 Task: Assign in the project ZestTech the issue 'Create a new online platform for online music production courses with advanced audio editing and mixing features' to the sprint 'Galaxy Quest'.
Action: Mouse moved to (308, 85)
Screenshot: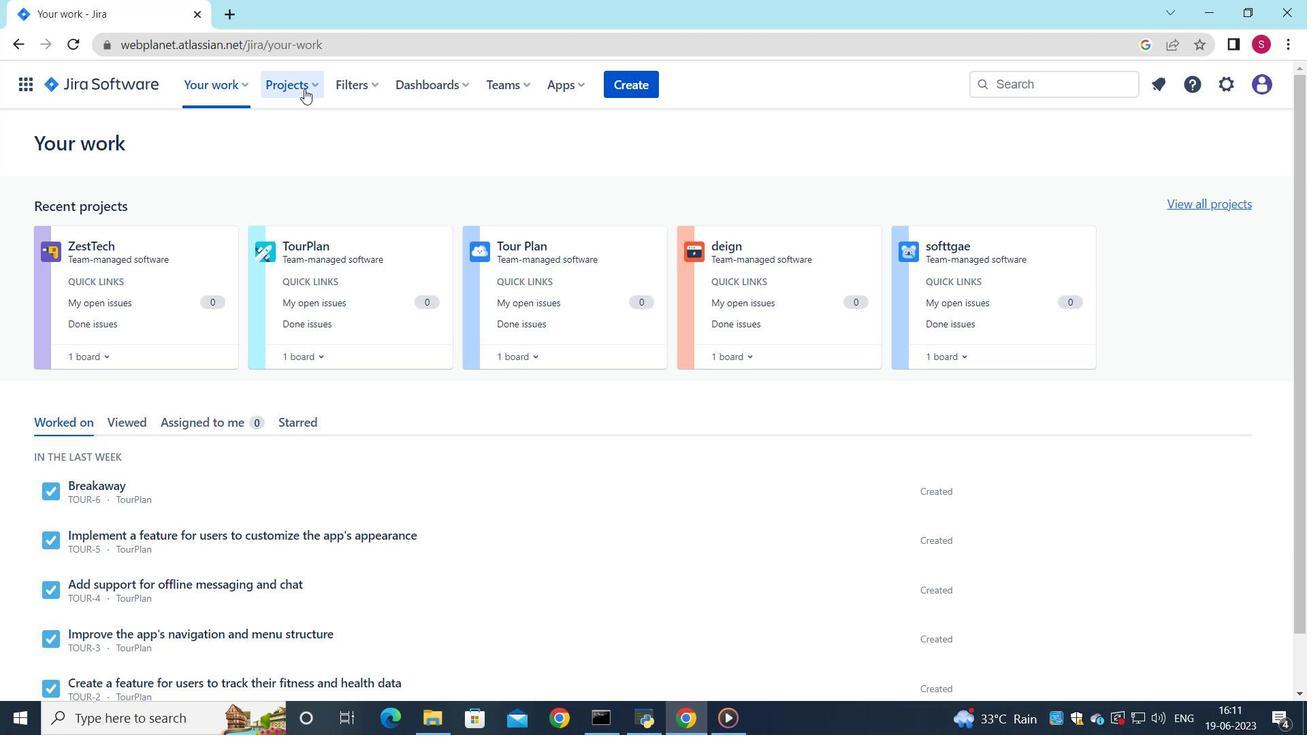
Action: Mouse pressed left at (308, 85)
Screenshot: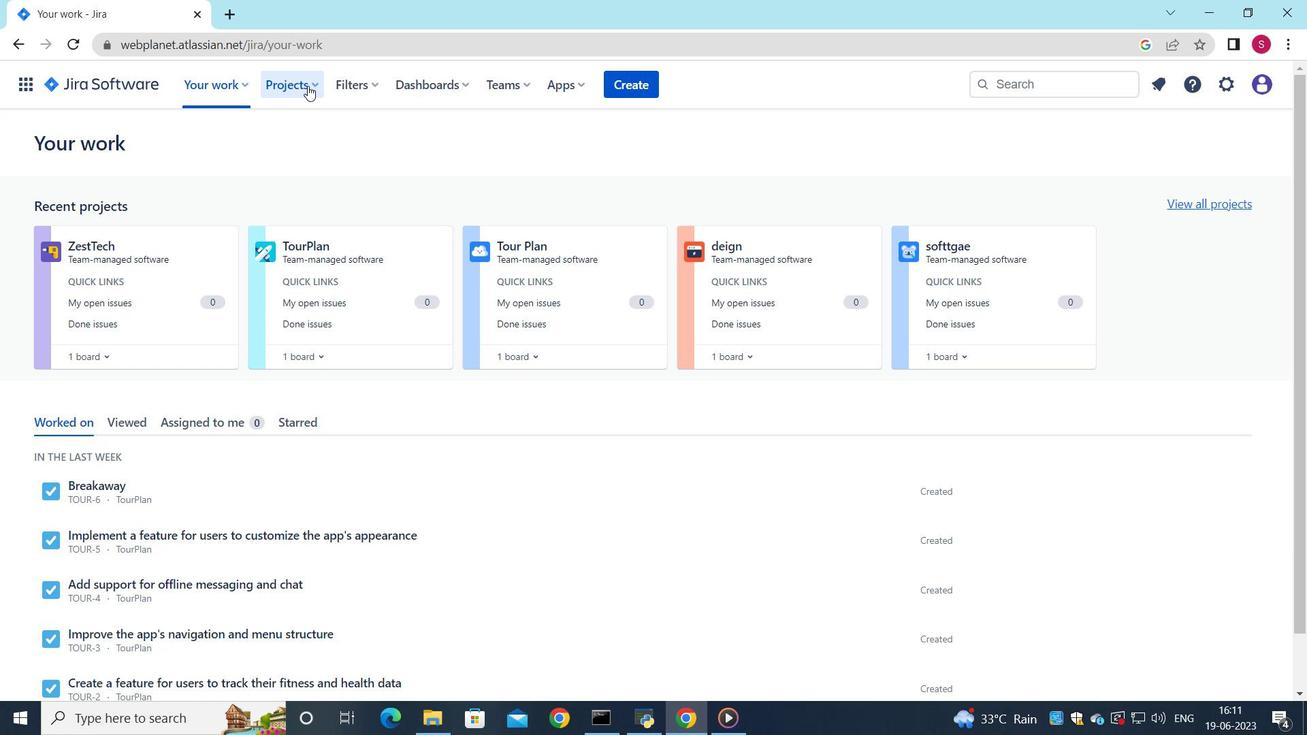 
Action: Mouse moved to (309, 155)
Screenshot: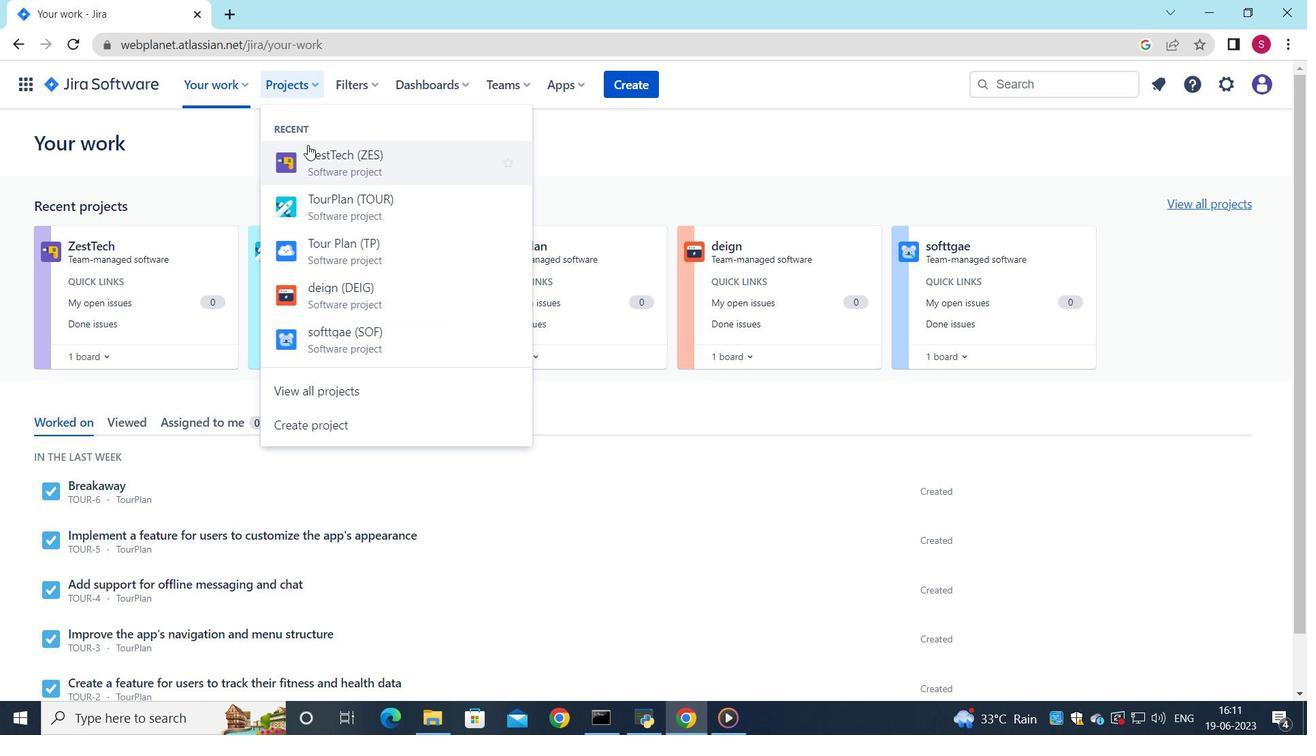 
Action: Mouse pressed left at (309, 155)
Screenshot: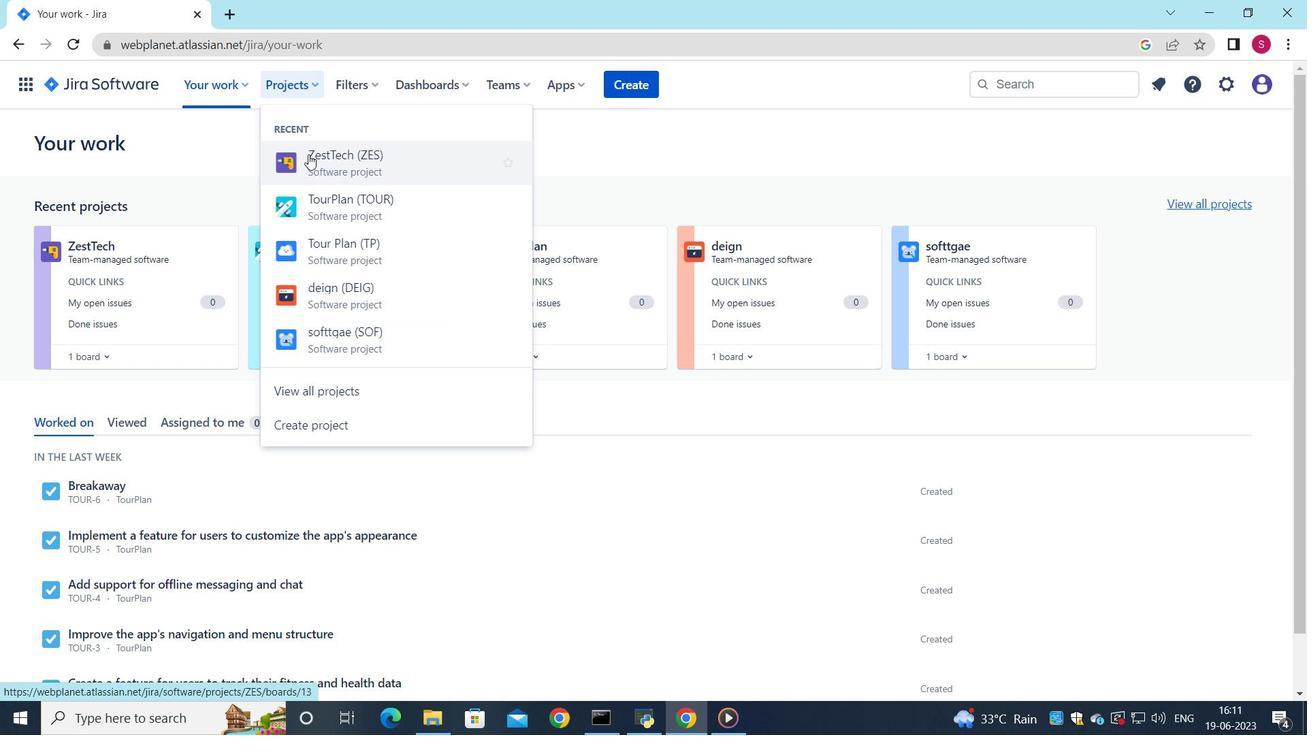
Action: Mouse moved to (433, 341)
Screenshot: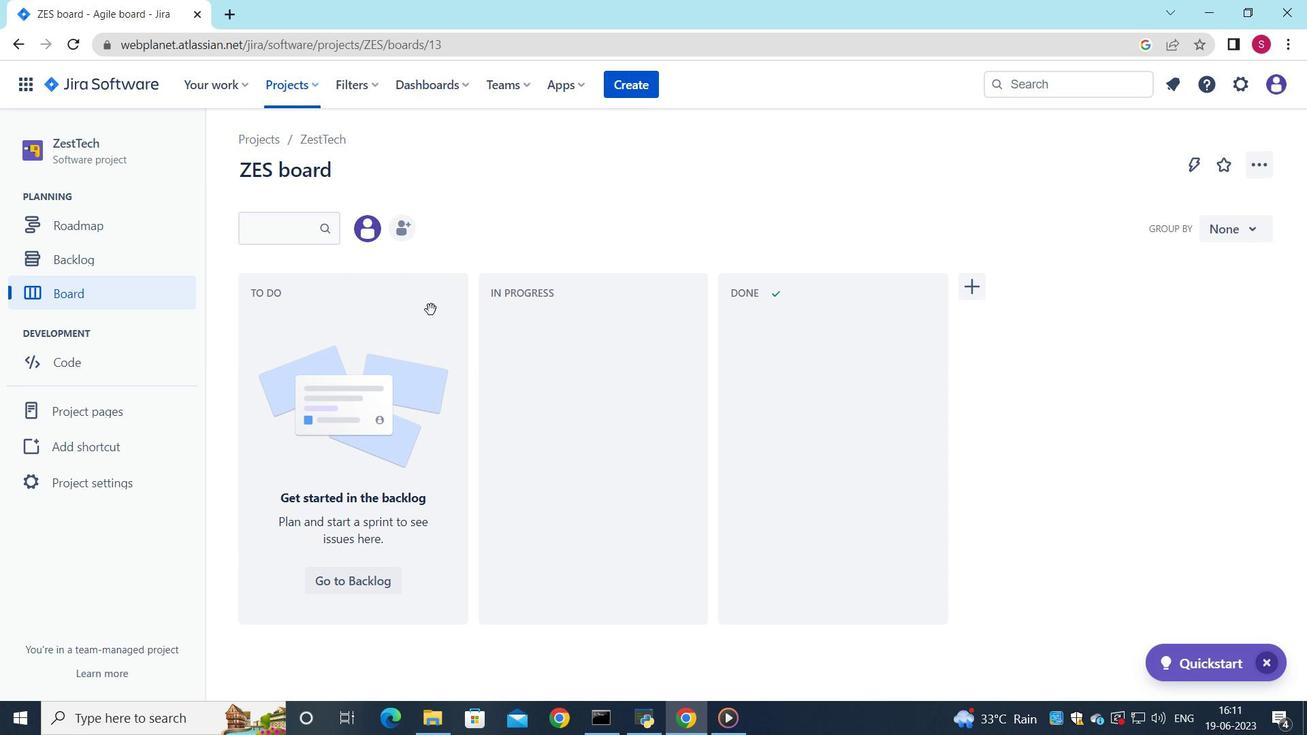 
Action: Mouse scrolled (431, 325) with delta (0, 0)
Screenshot: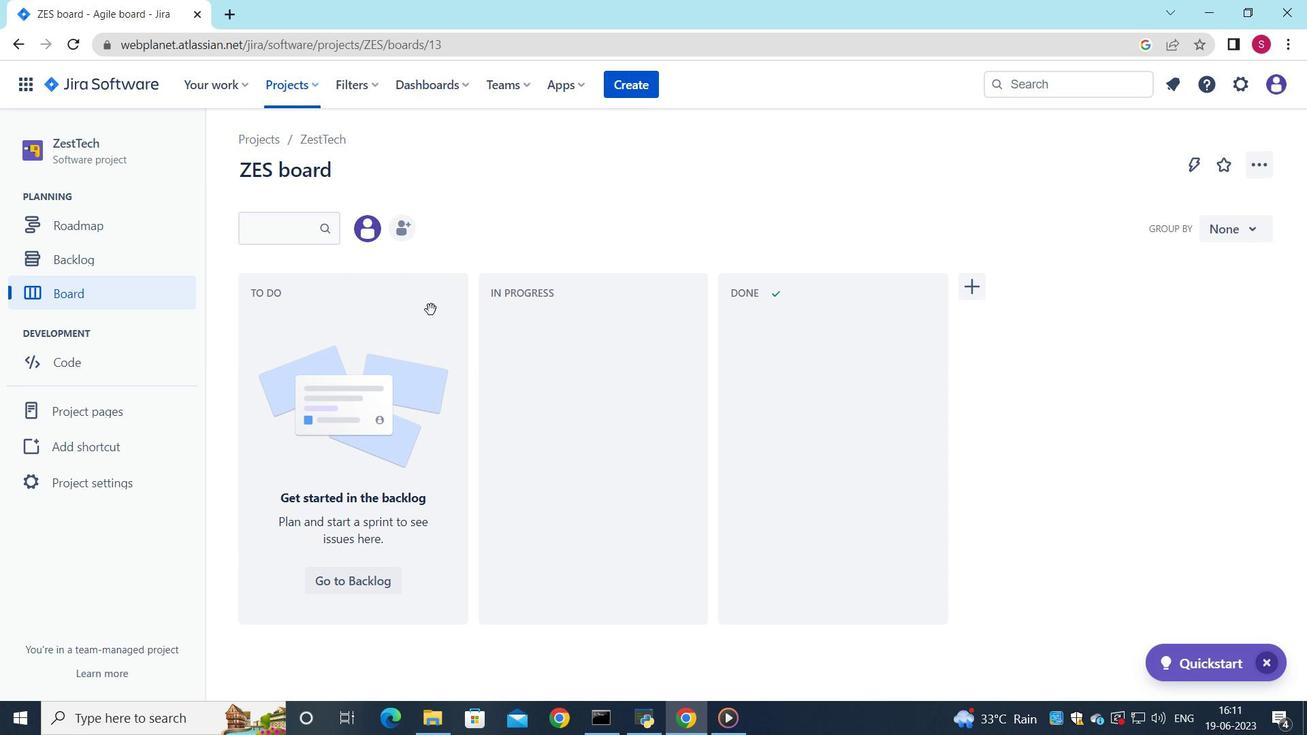 
Action: Mouse moved to (434, 349)
Screenshot: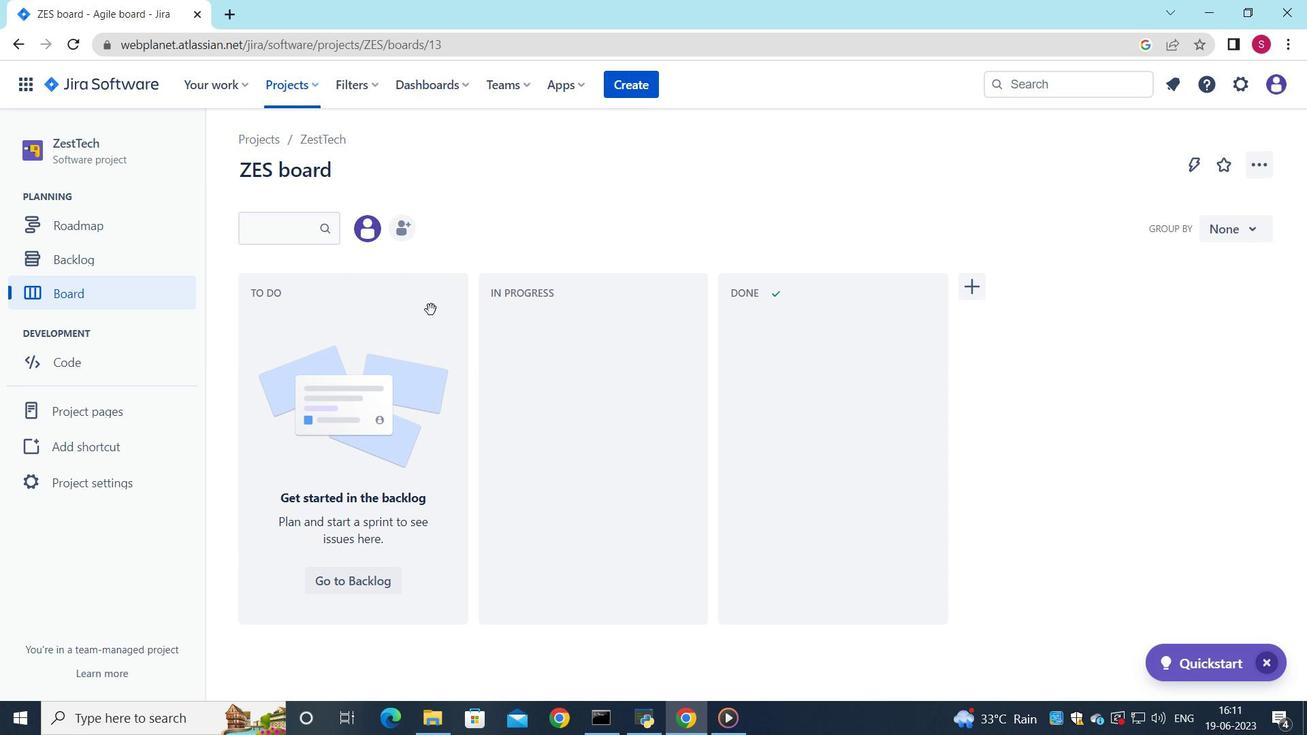 
Action: Mouse scrolled (434, 348) with delta (0, 0)
Screenshot: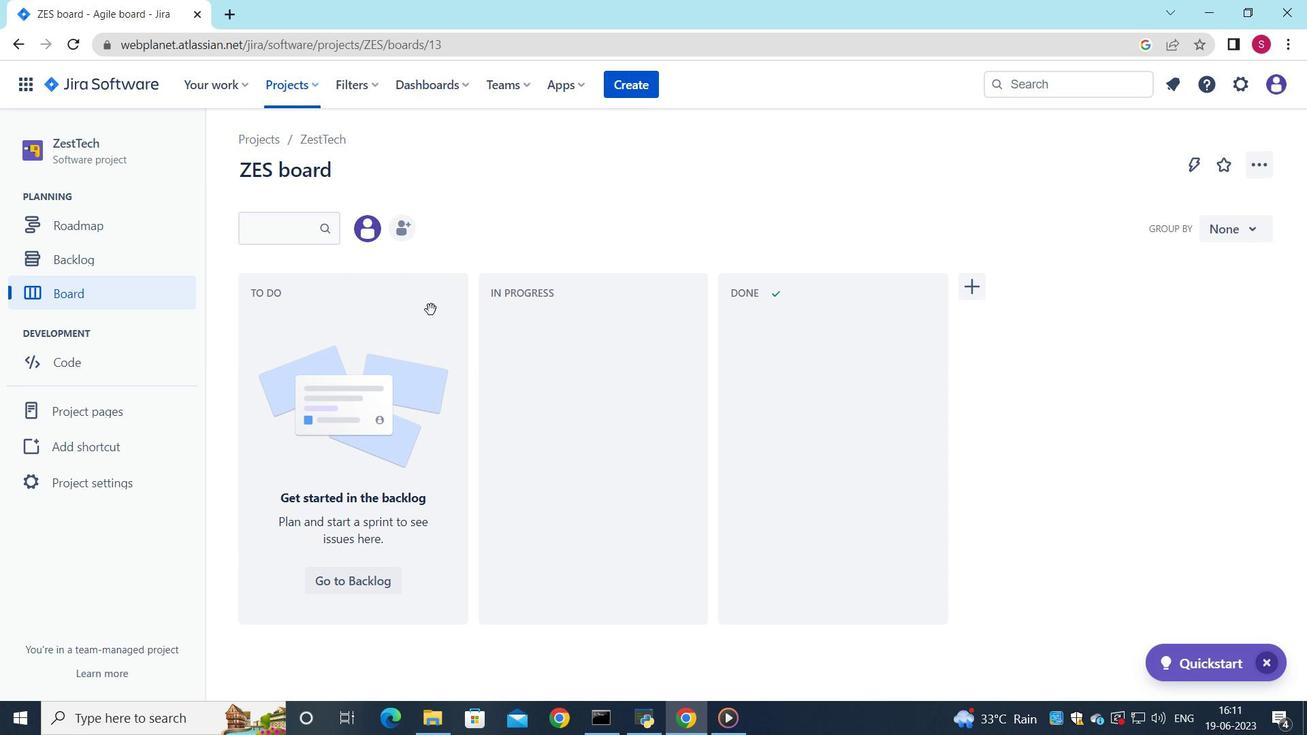 
Action: Mouse moved to (448, 403)
Screenshot: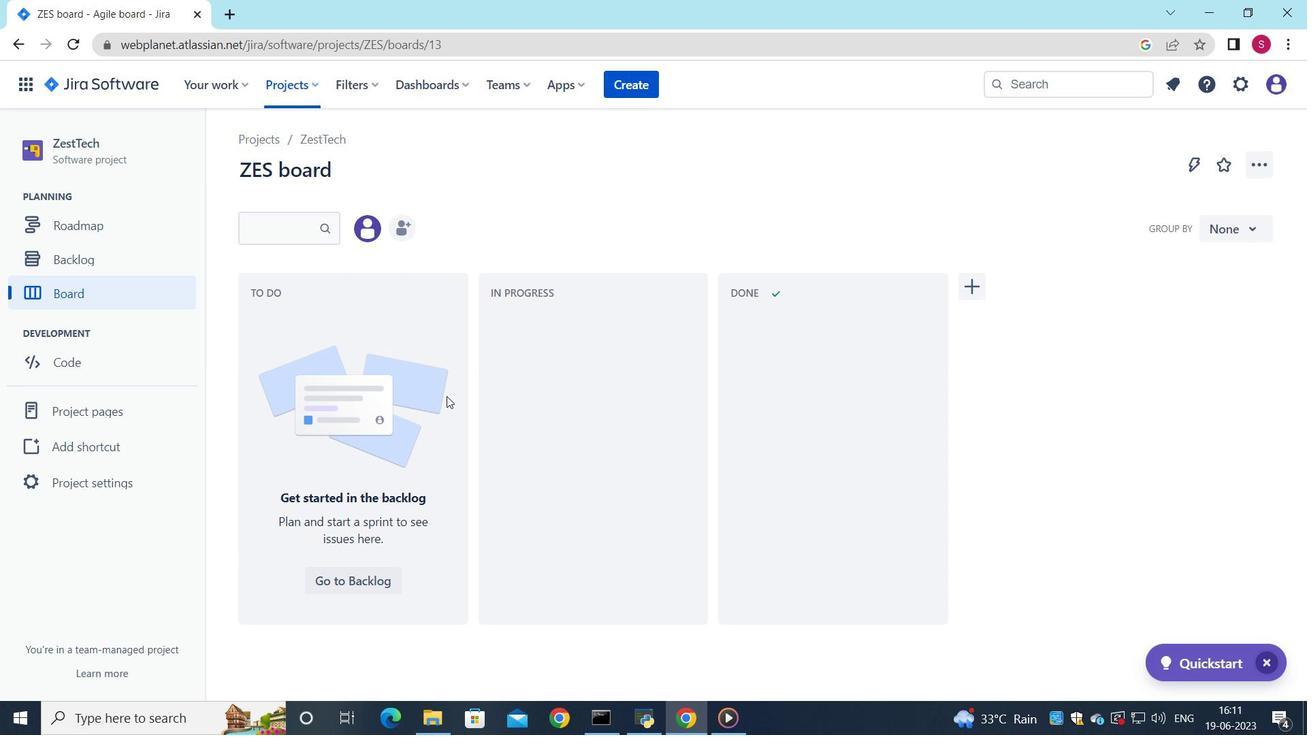 
Action: Mouse scrolled (448, 402) with delta (0, 0)
Screenshot: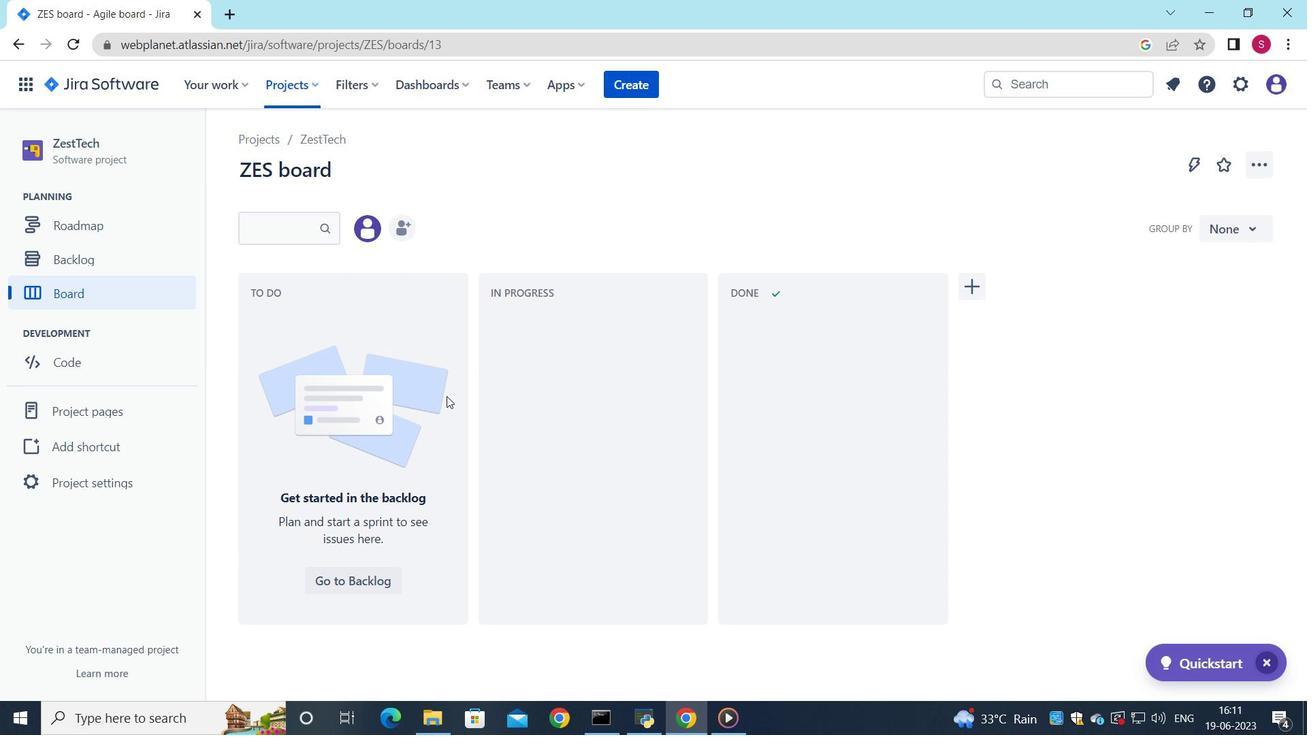
Action: Mouse scrolled (448, 402) with delta (0, 0)
Screenshot: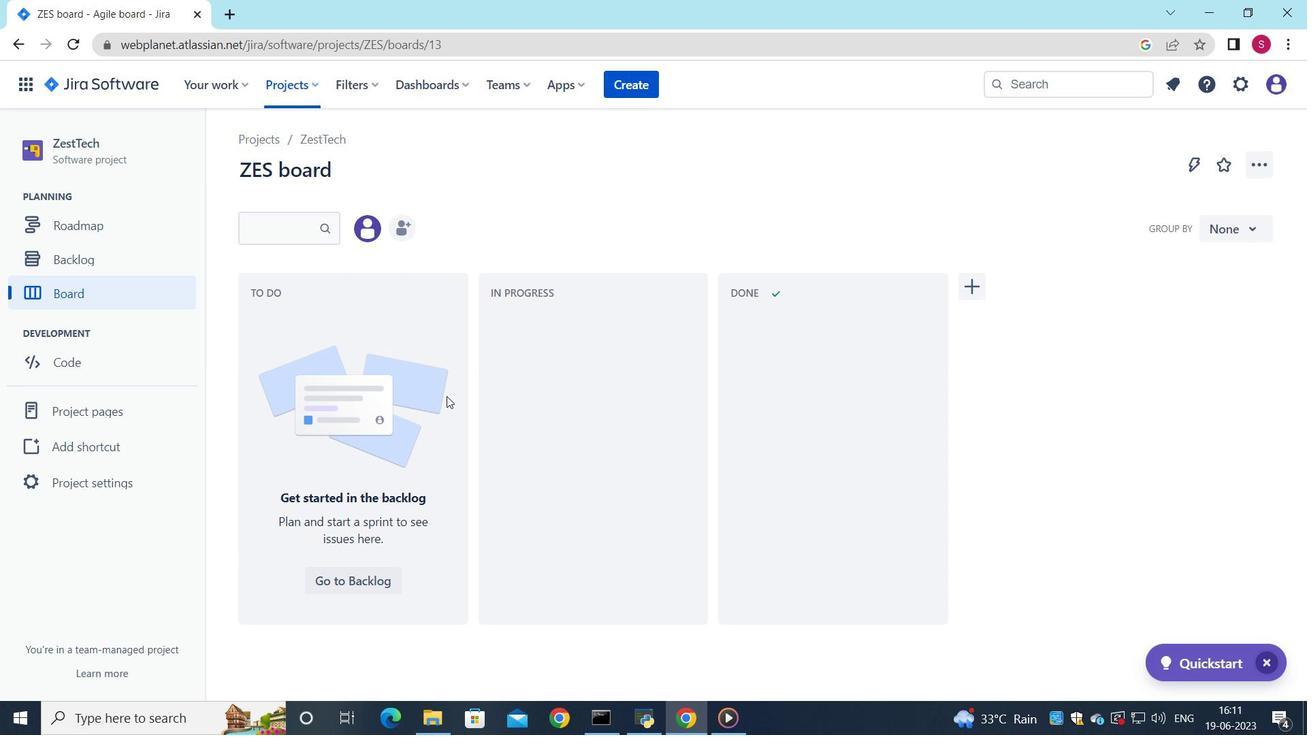 
Action: Mouse moved to (38, 249)
Screenshot: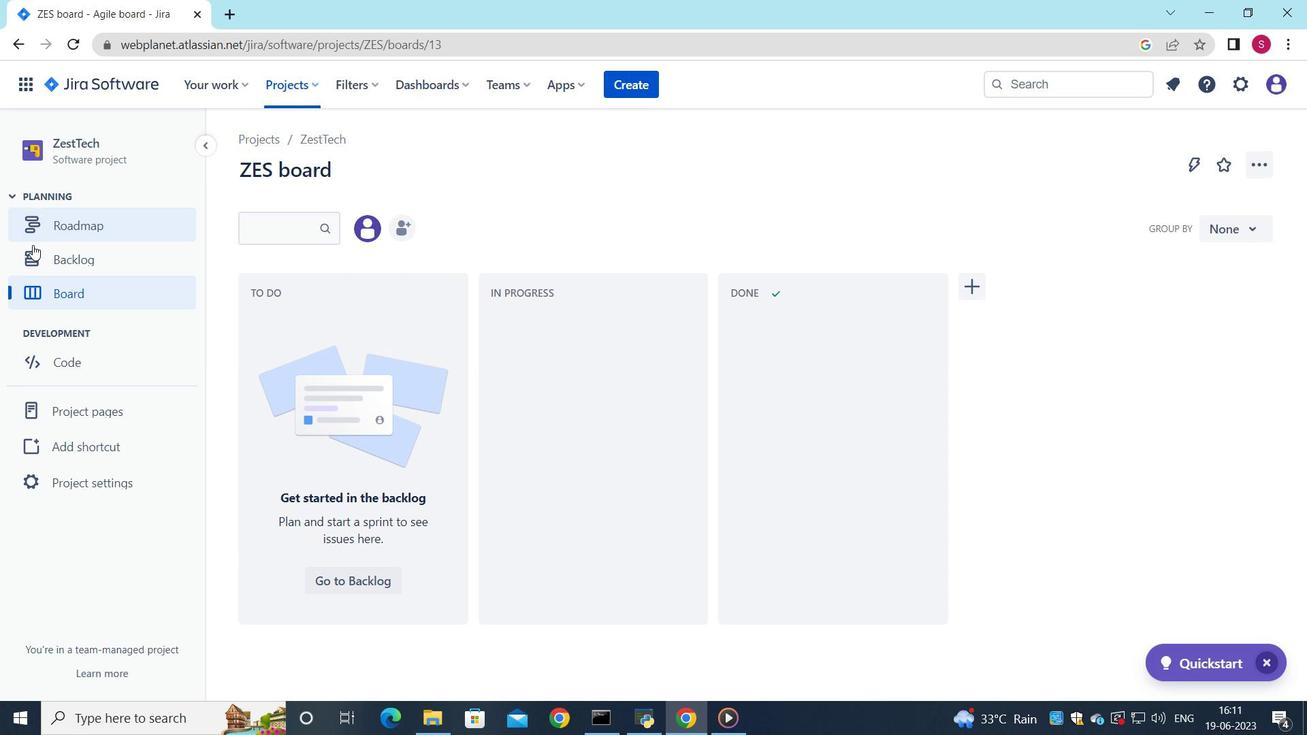 
Action: Mouse pressed left at (38, 249)
Screenshot: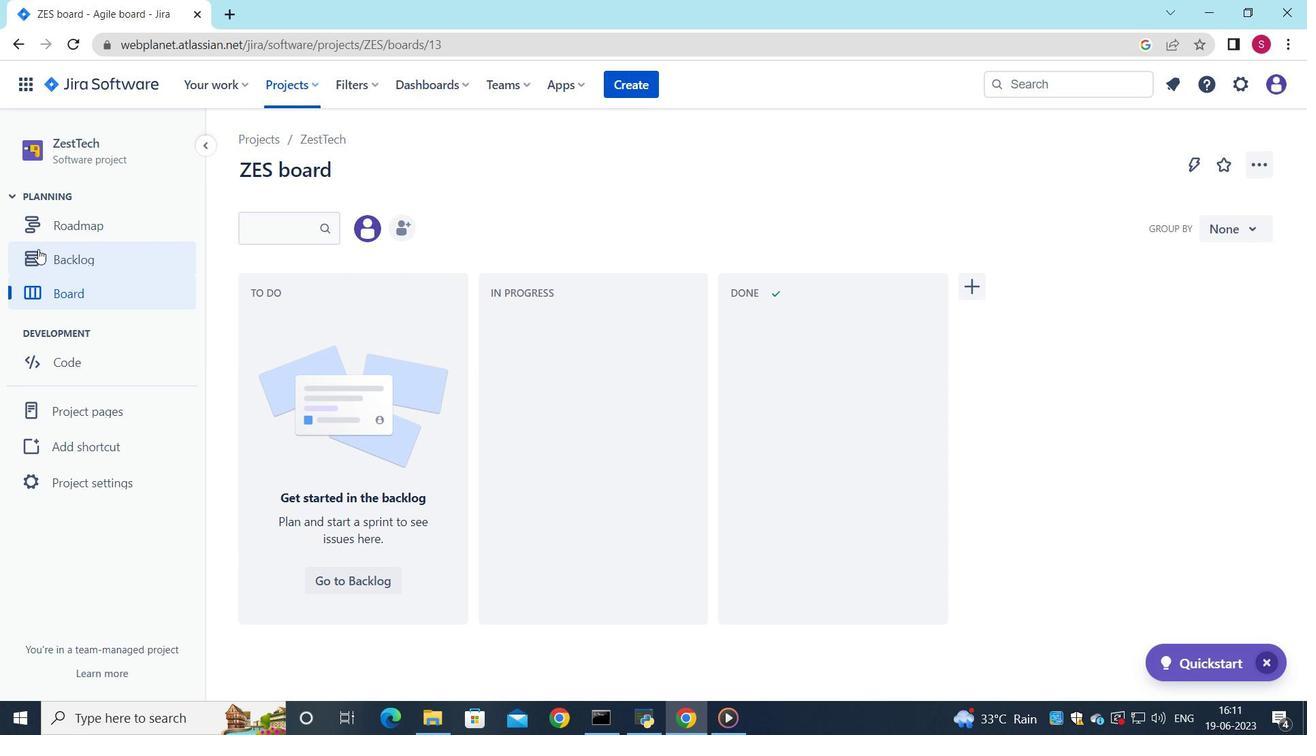 
Action: Mouse moved to (322, 302)
Screenshot: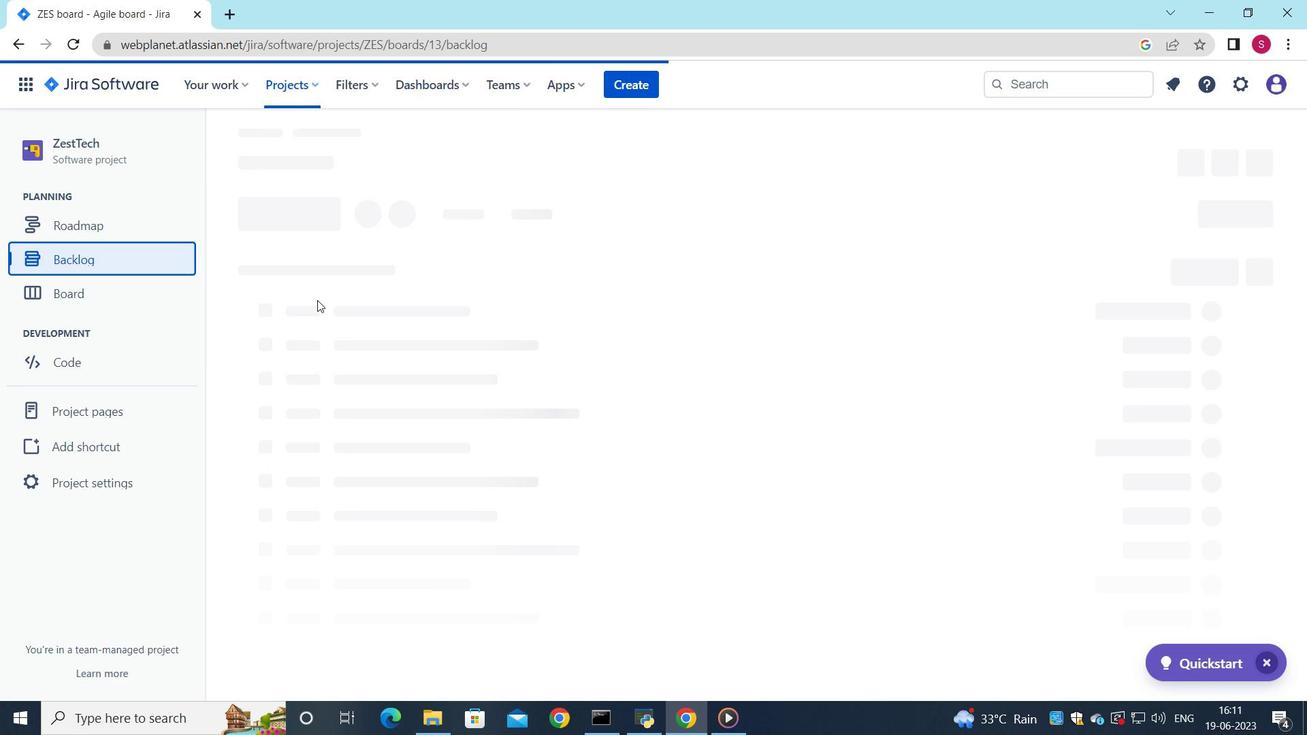 
Action: Mouse scrolled (322, 301) with delta (0, 0)
Screenshot: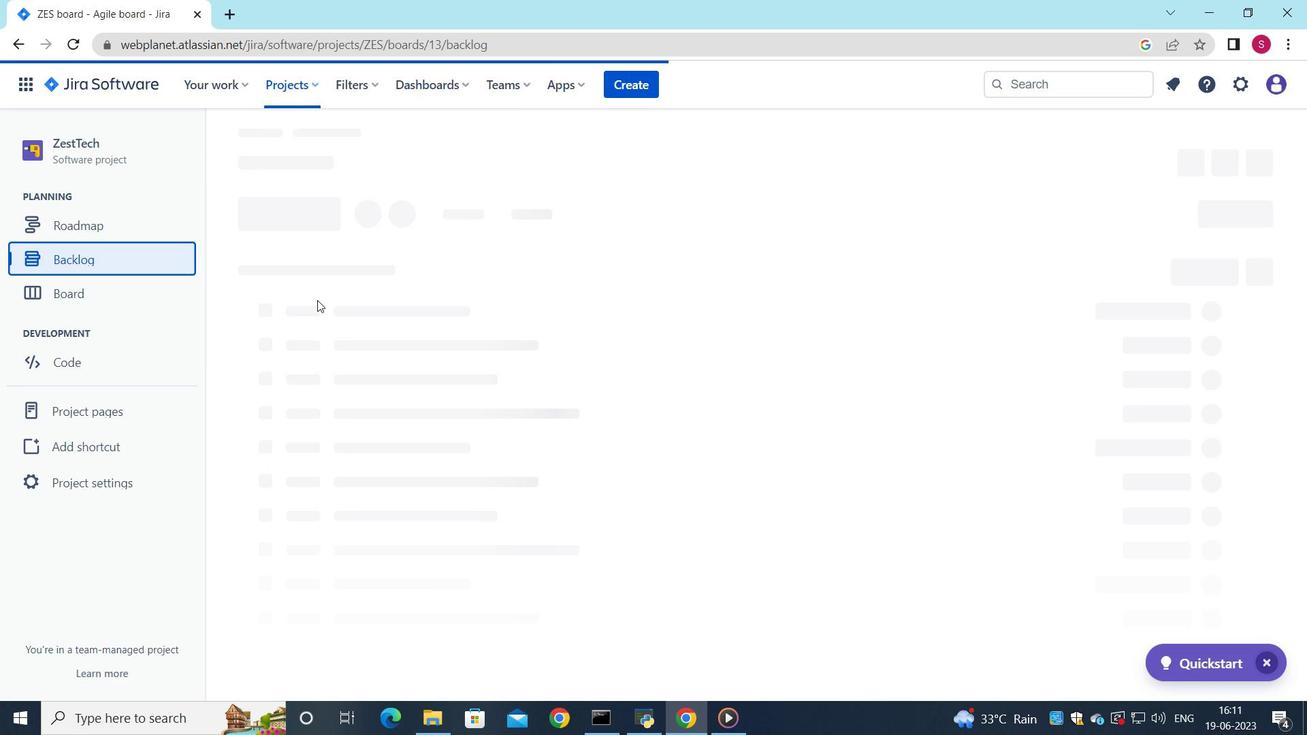 
Action: Mouse moved to (335, 302)
Screenshot: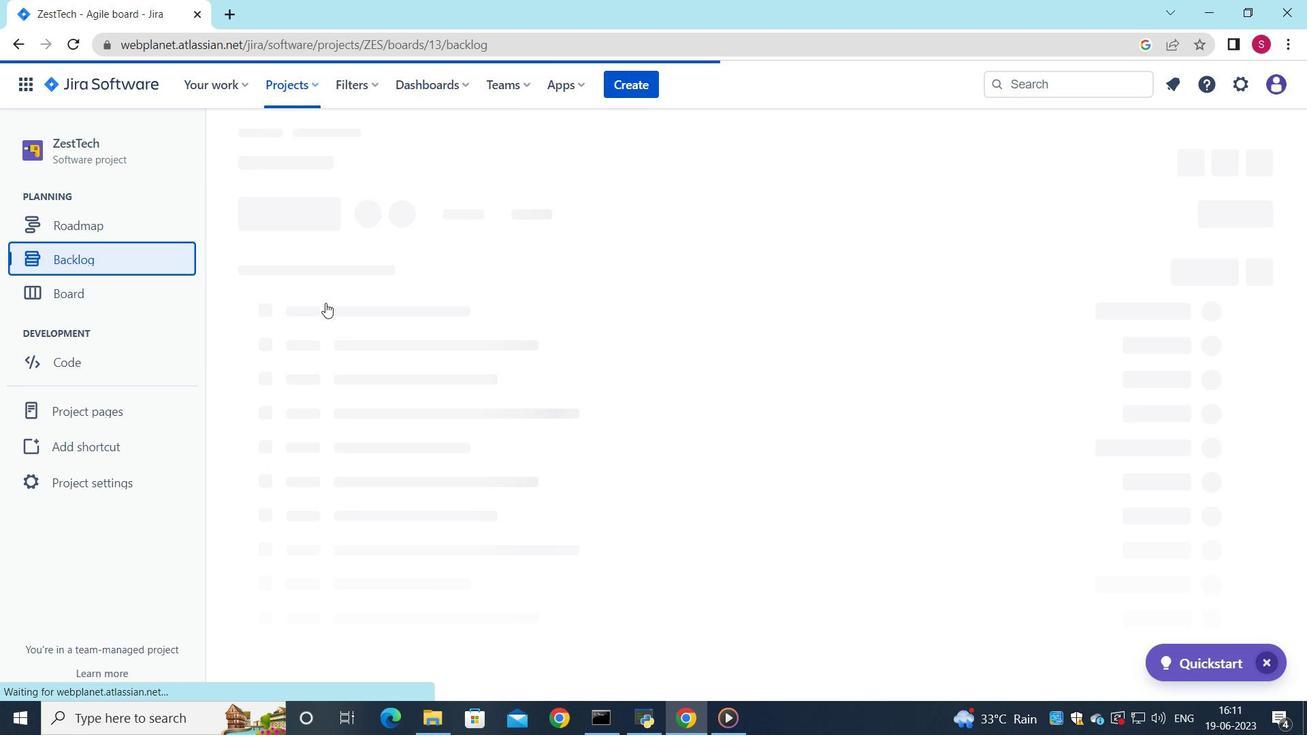 
Action: Mouse scrolled (335, 301) with delta (0, 0)
Screenshot: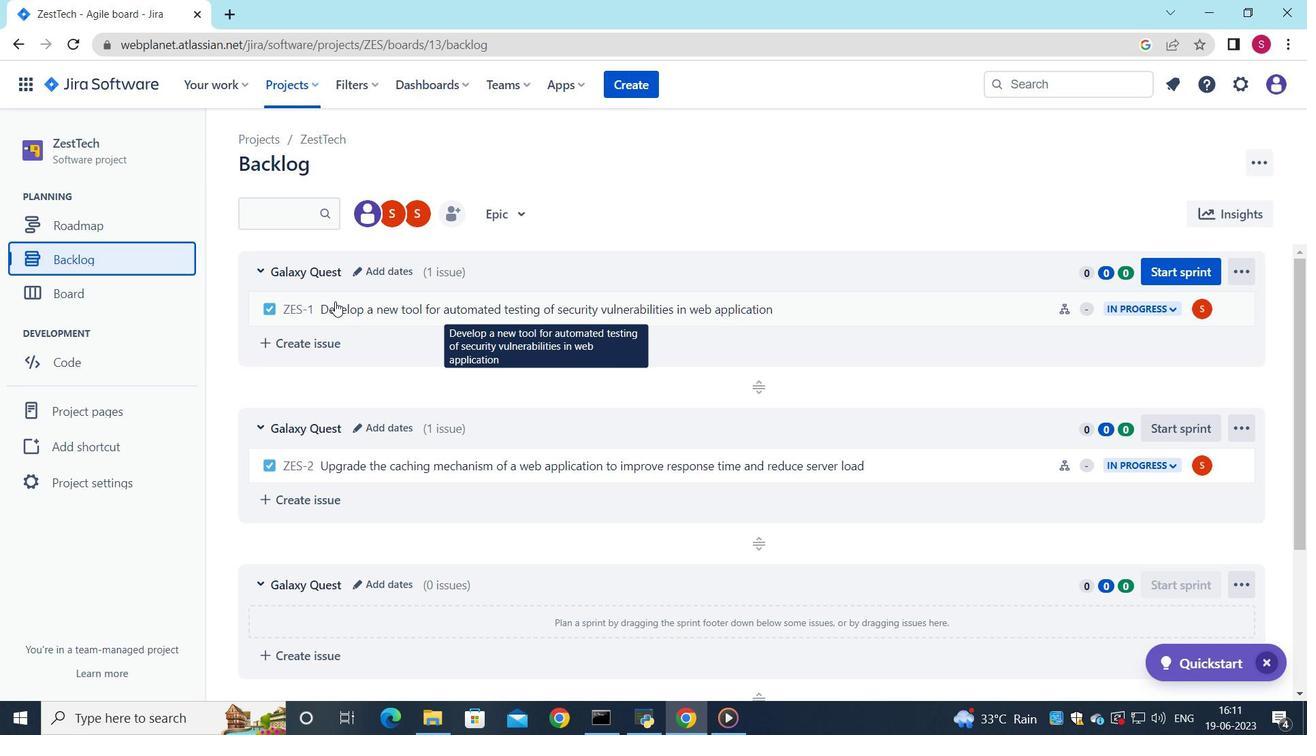 
Action: Mouse scrolled (335, 301) with delta (0, 0)
Screenshot: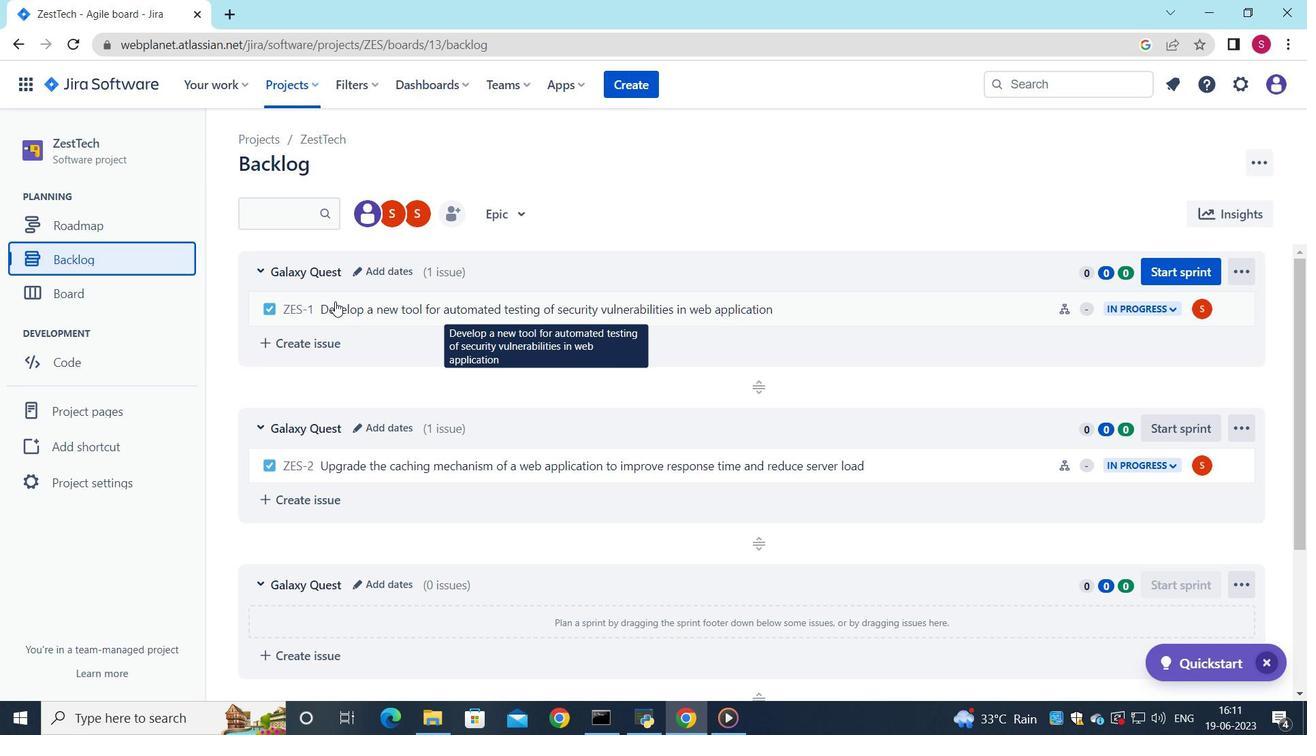 
Action: Mouse scrolled (335, 301) with delta (0, 0)
Screenshot: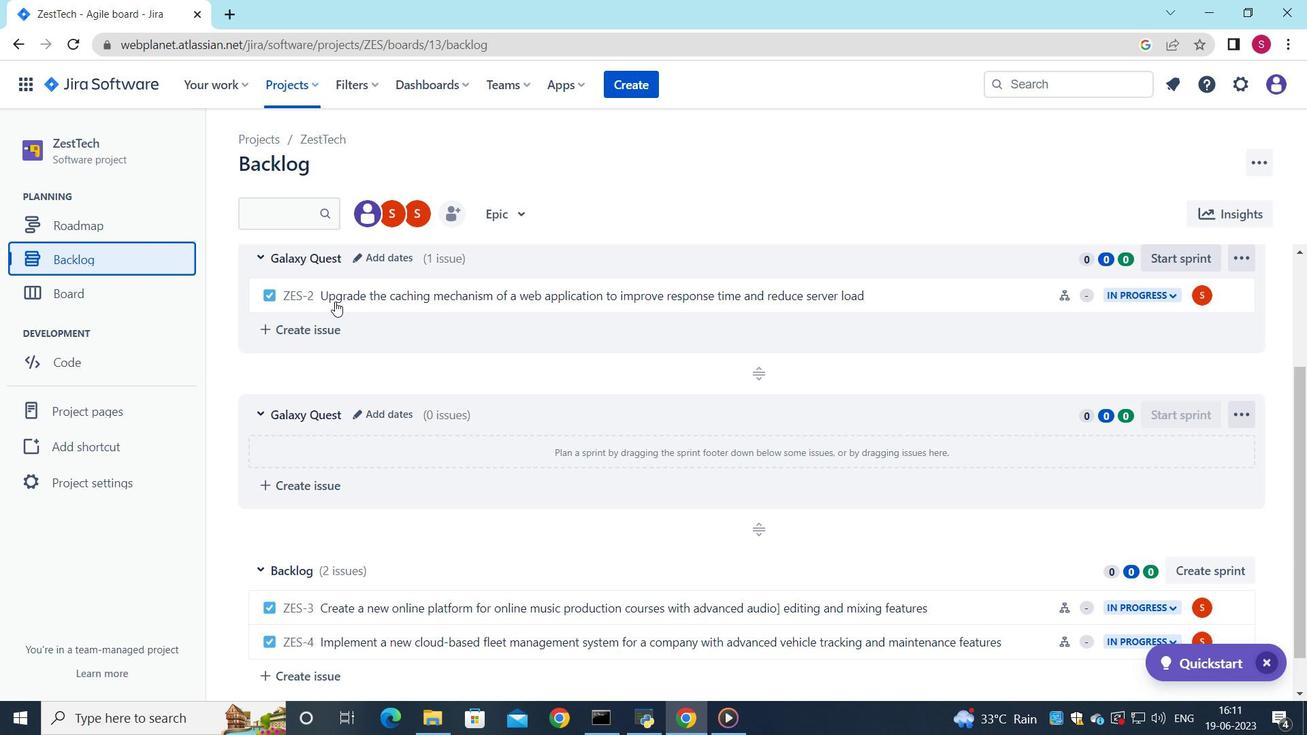 
Action: Mouse scrolled (335, 301) with delta (0, 0)
Screenshot: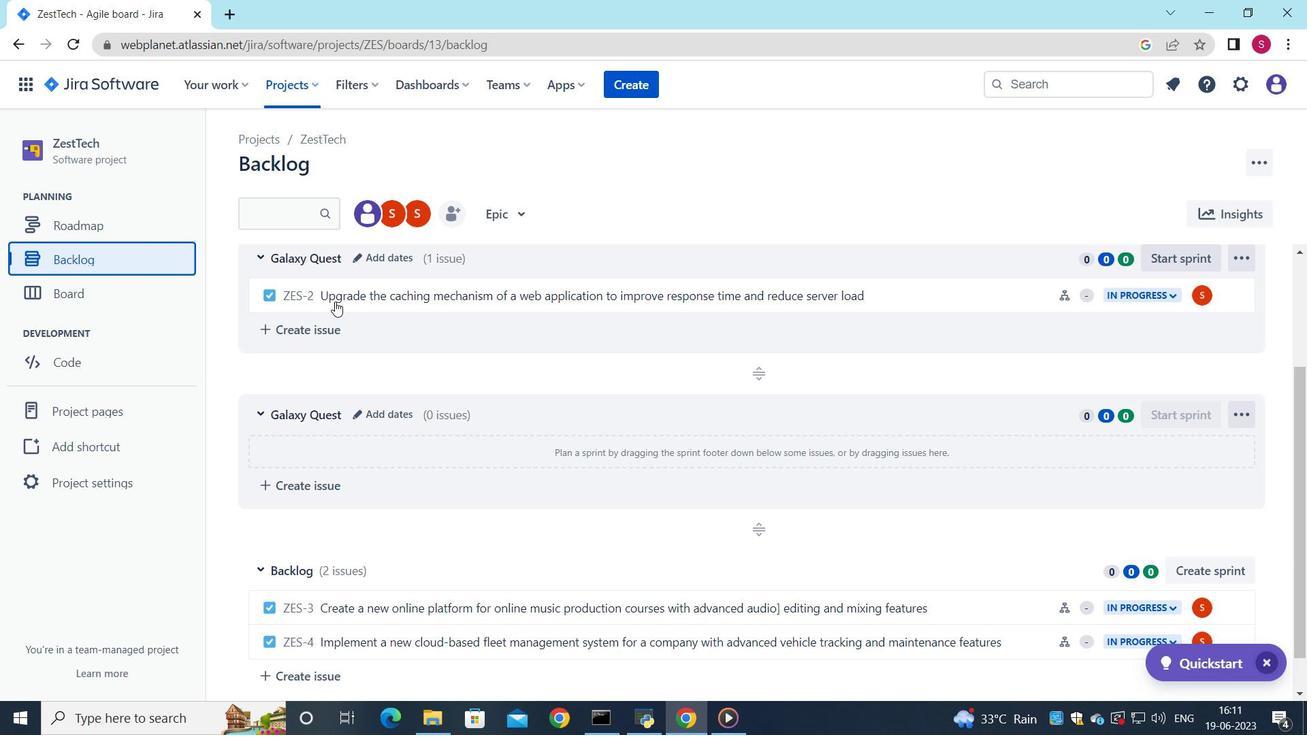 
Action: Mouse scrolled (335, 301) with delta (0, 0)
Screenshot: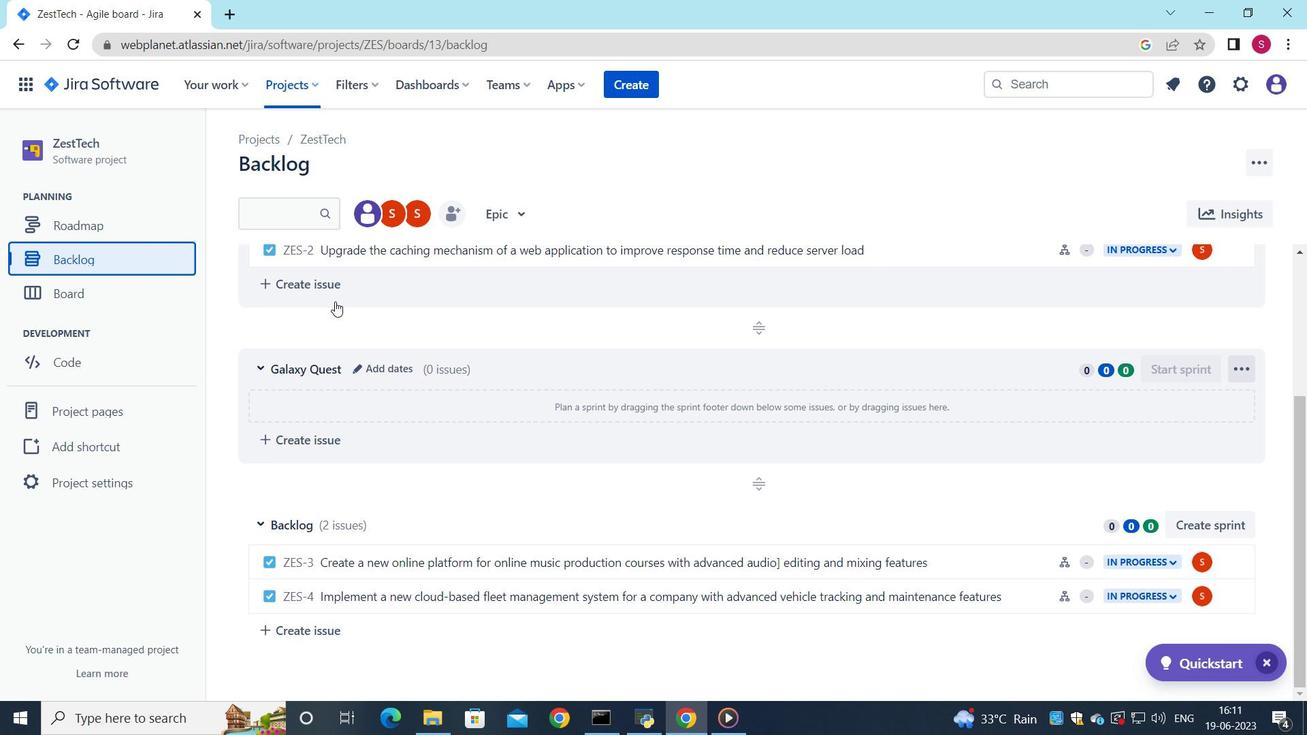 
Action: Mouse scrolled (335, 301) with delta (0, 0)
Screenshot: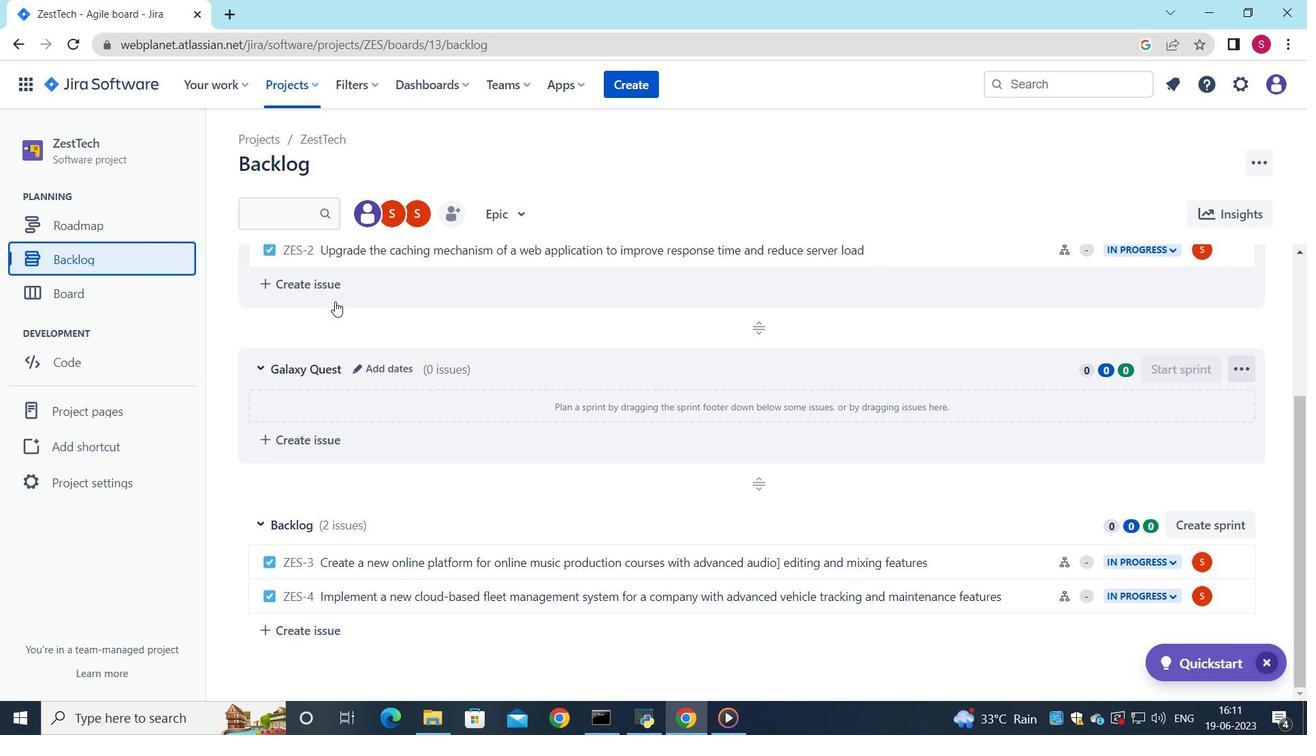 
Action: Mouse moved to (1224, 555)
Screenshot: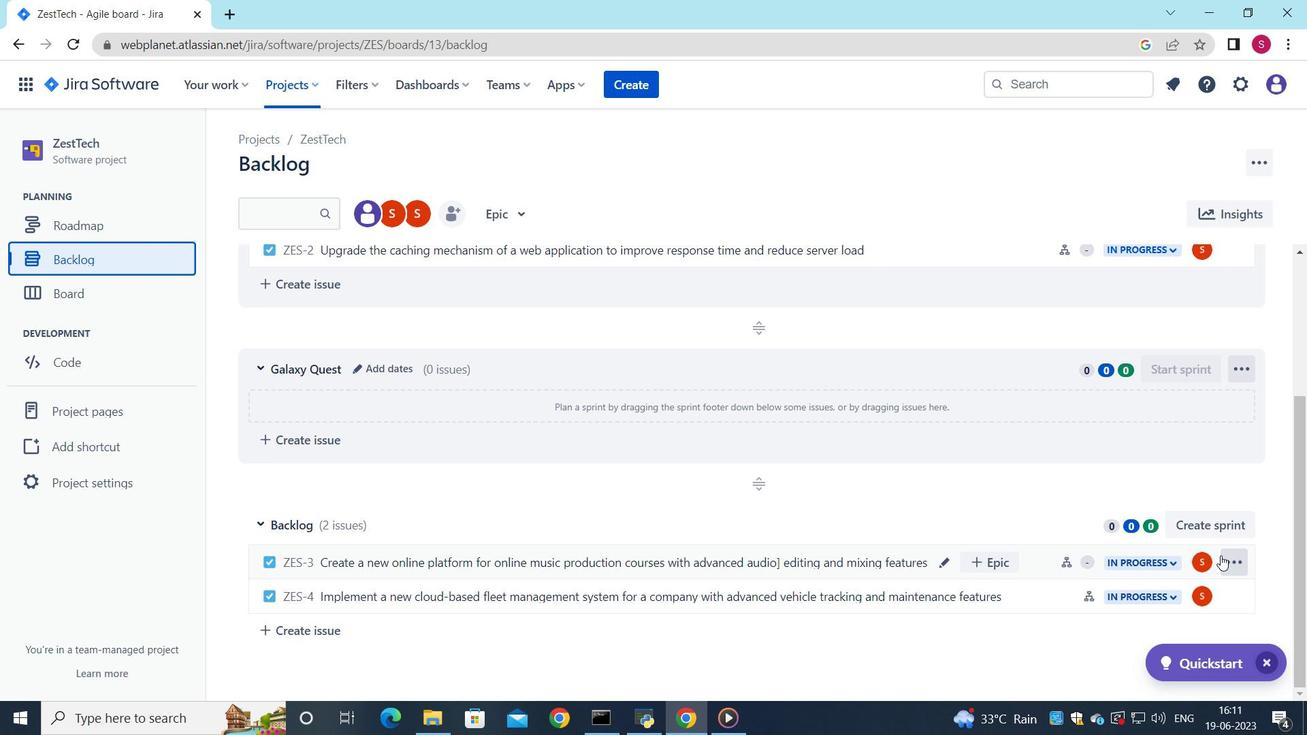 
Action: Mouse pressed left at (1224, 555)
Screenshot: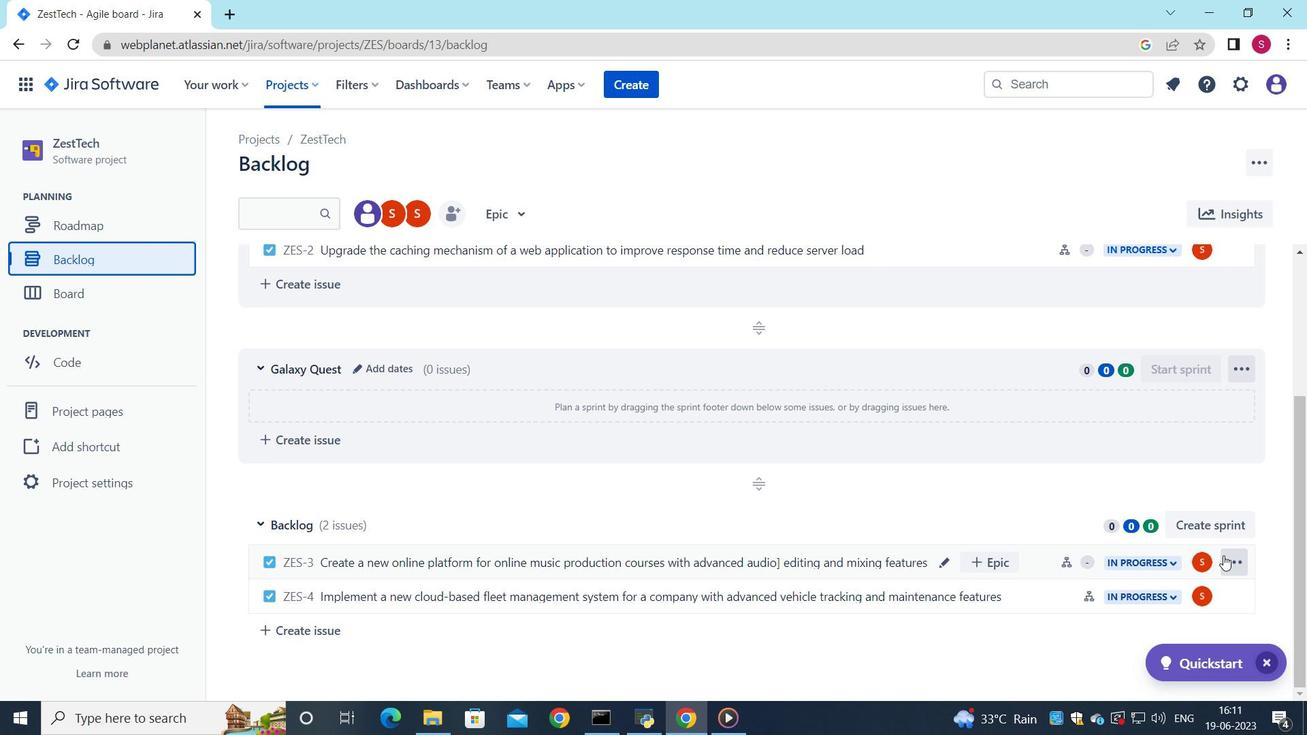 
Action: Mouse moved to (1199, 476)
Screenshot: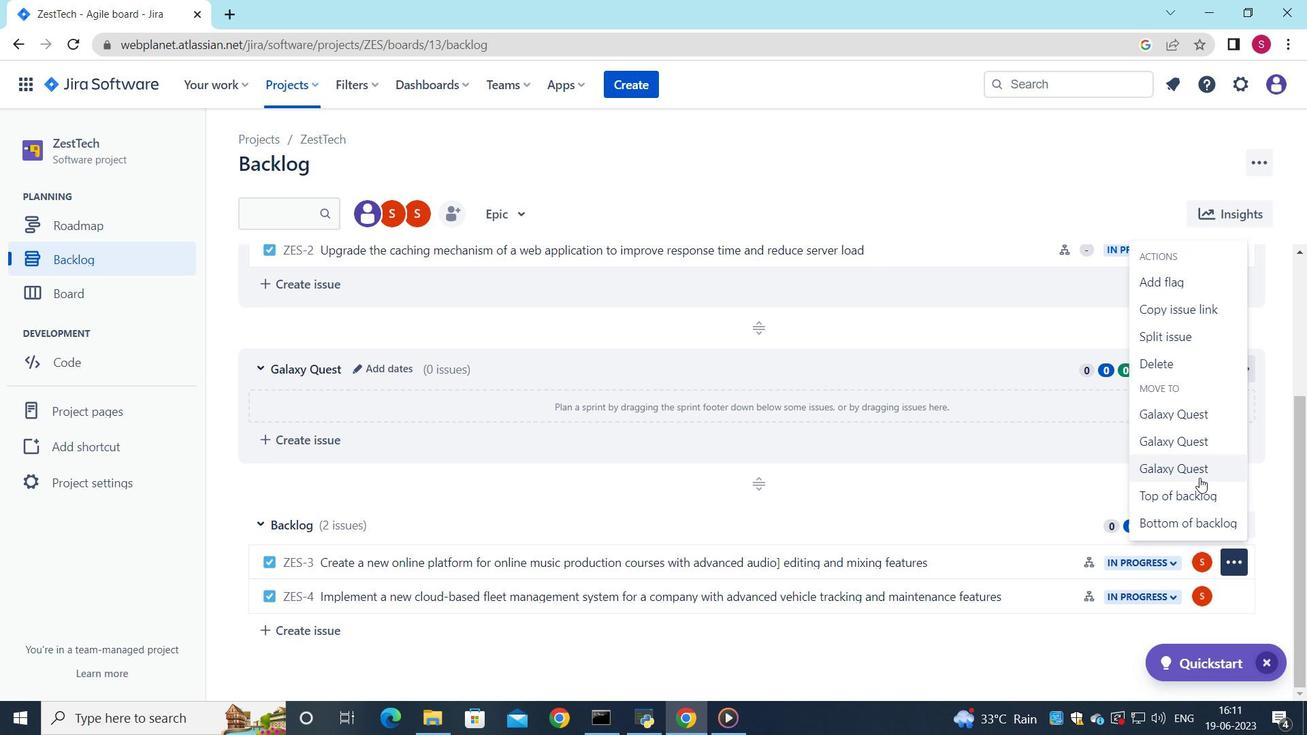 
Action: Mouse pressed left at (1199, 476)
Screenshot: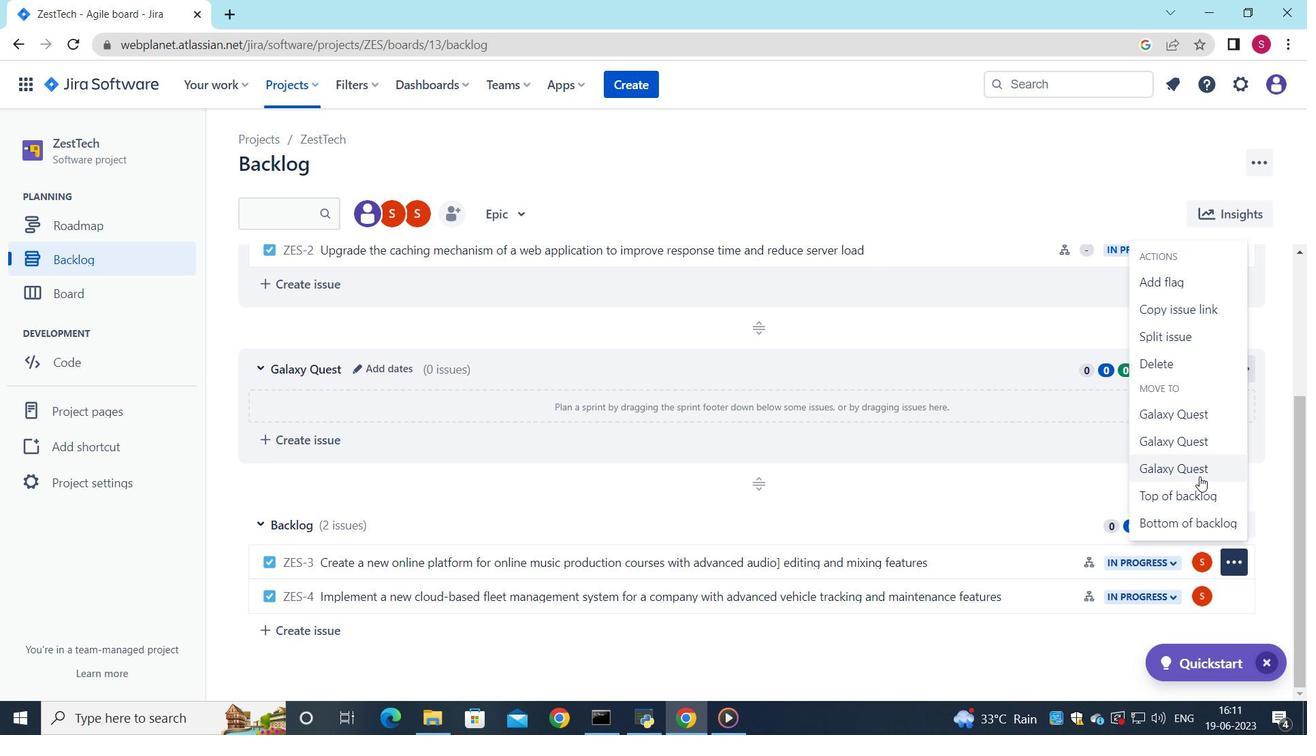 
Action: Mouse moved to (1034, 420)
Screenshot: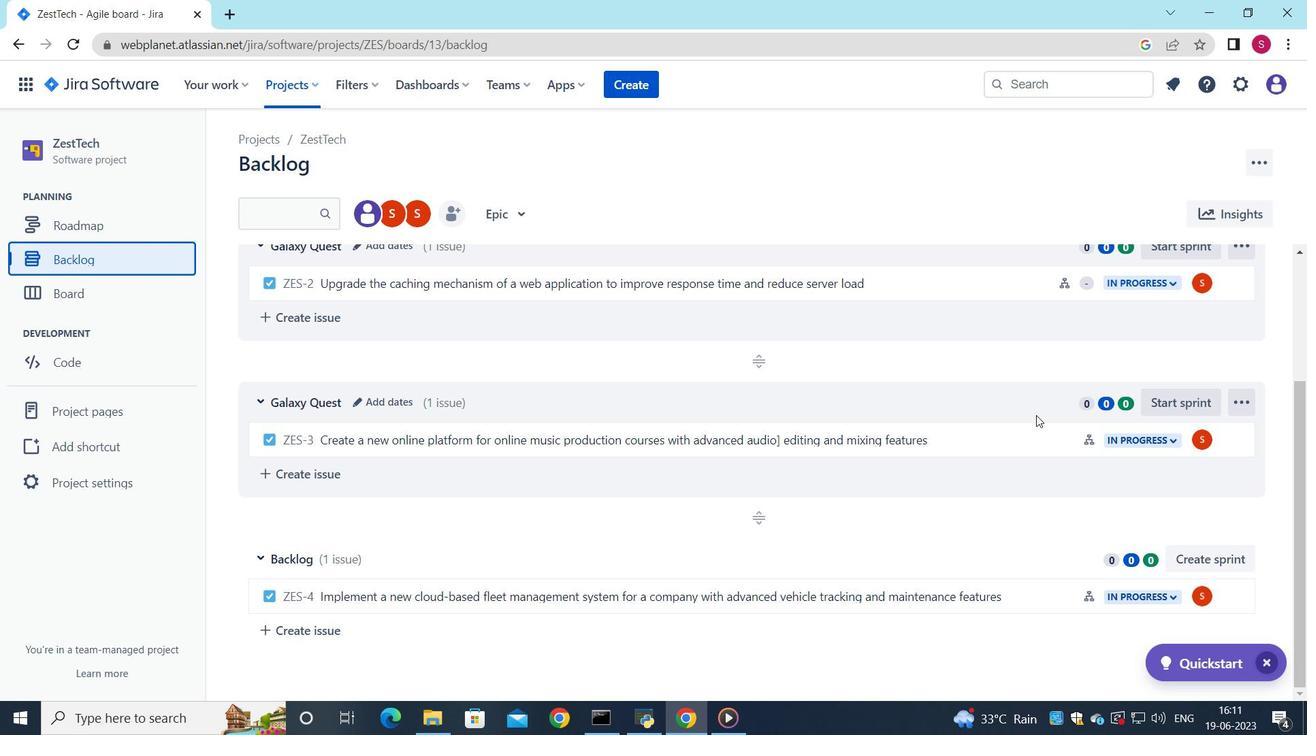 
